 Task: Add the task  Implement a new cloud-based project portfolio management system for a company to the section DevOps Drive in the project ArchiTech and add a Due Date to the respective task as 2023/08/18
Action: Mouse moved to (69, 257)
Screenshot: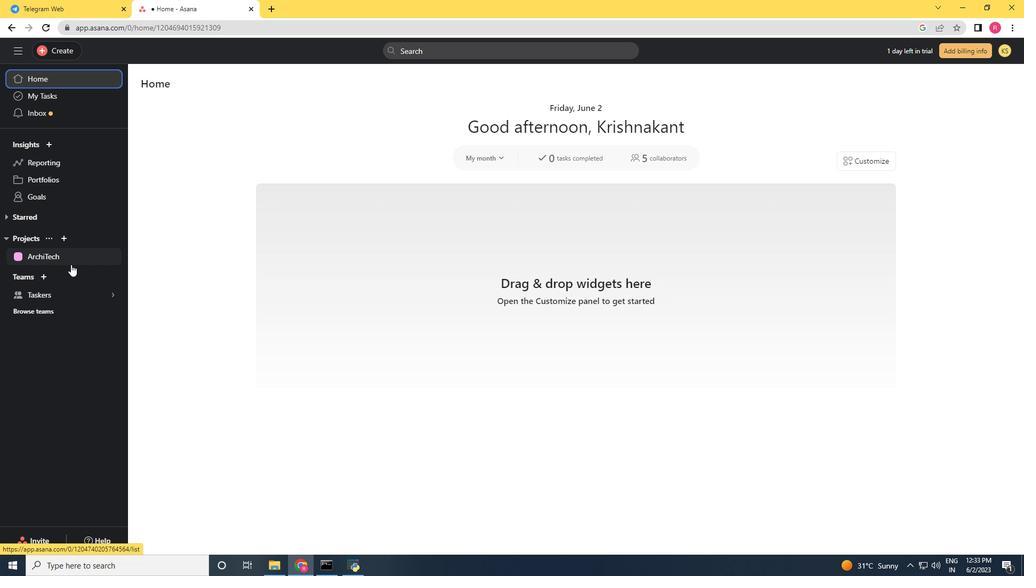 
Action: Mouse pressed left at (69, 257)
Screenshot: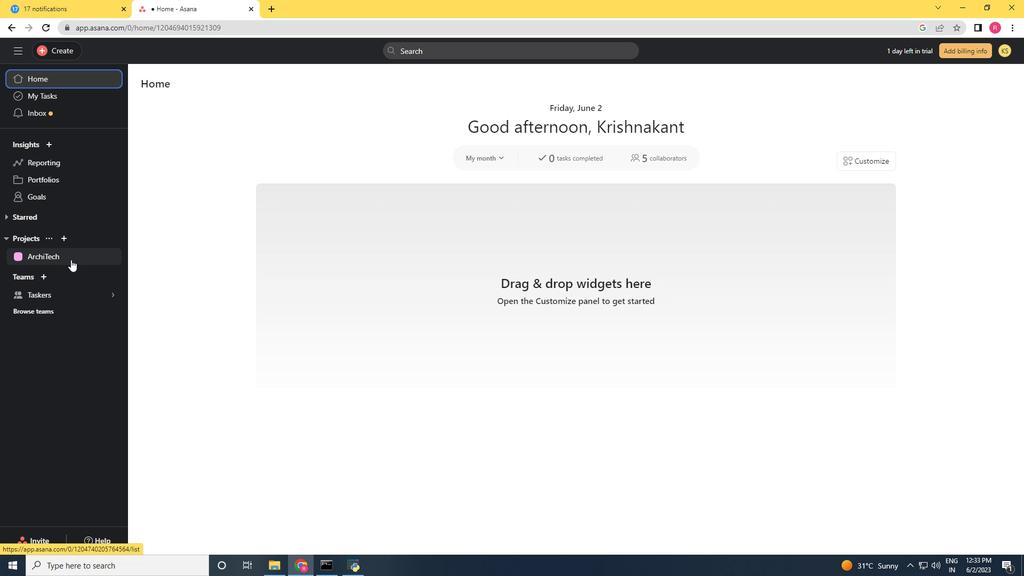 
Action: Mouse moved to (643, 377)
Screenshot: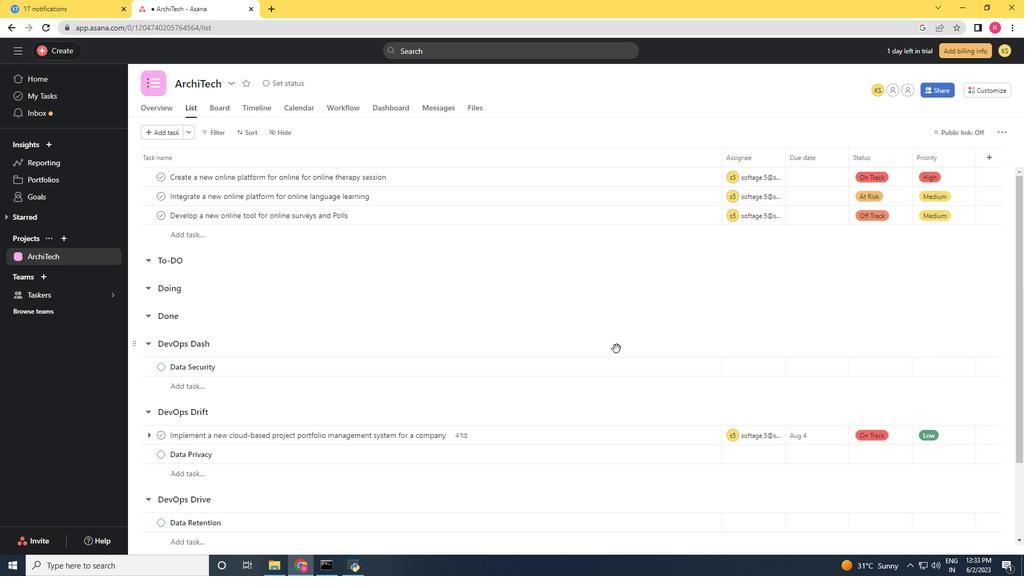 
Action: Mouse scrolled (643, 376) with delta (0, 0)
Screenshot: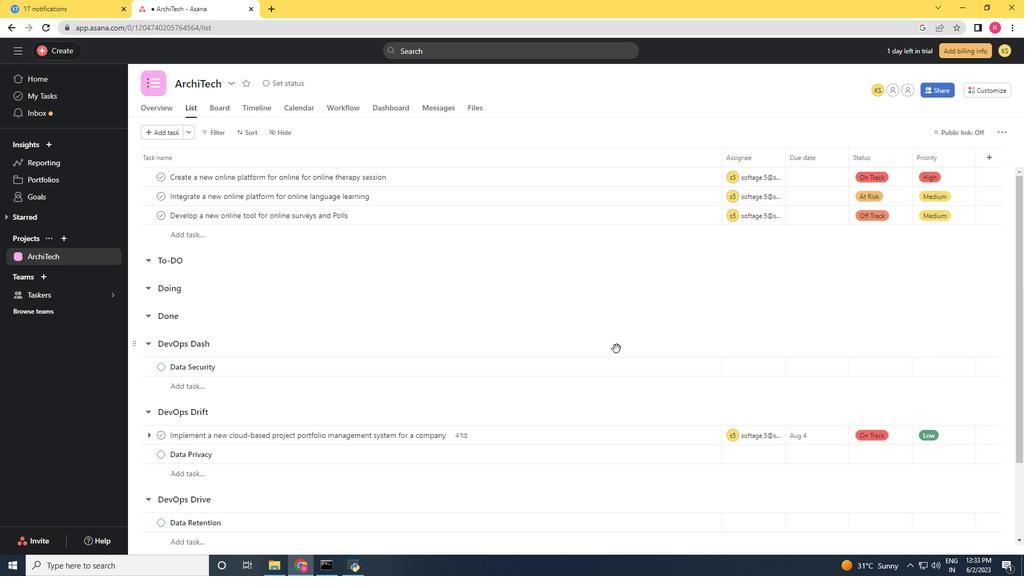 
Action: Mouse moved to (643, 379)
Screenshot: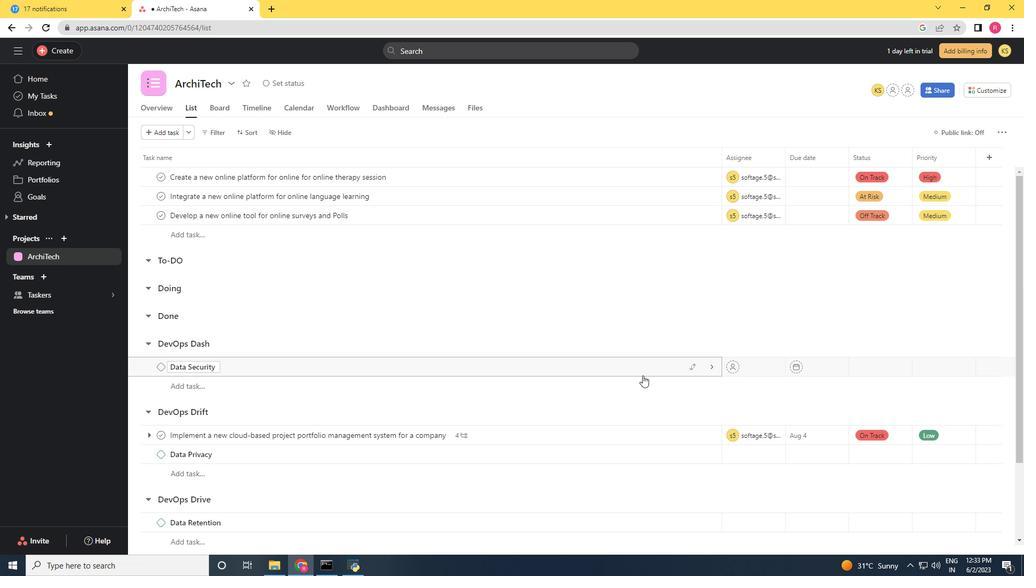 
Action: Mouse scrolled (643, 378) with delta (0, 0)
Screenshot: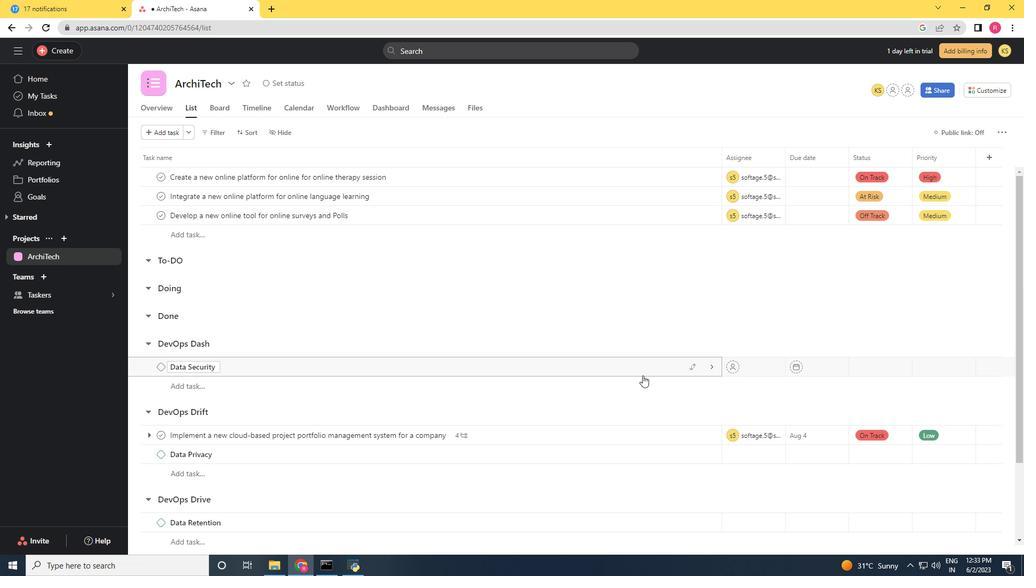 
Action: Mouse moved to (692, 342)
Screenshot: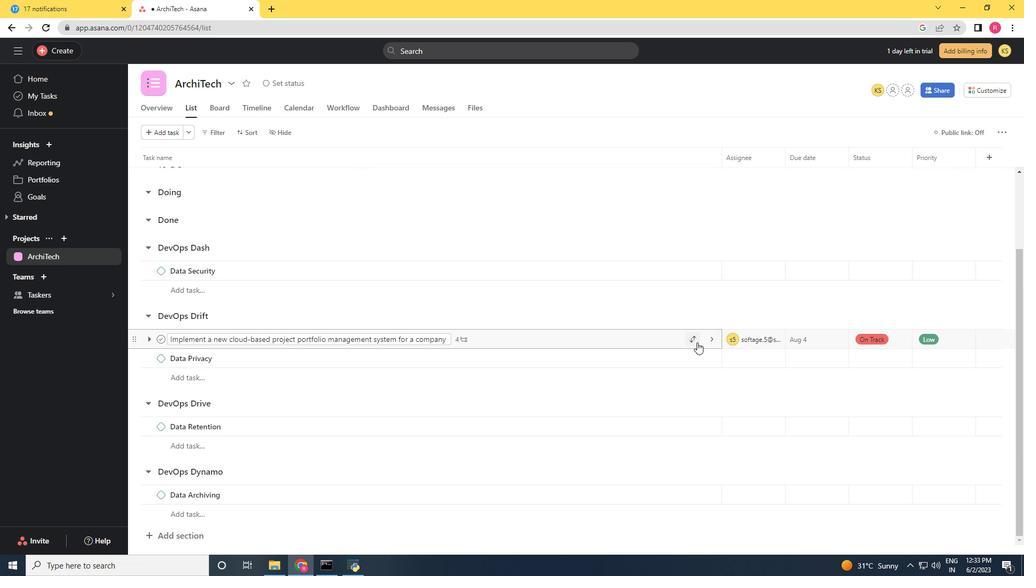 
Action: Mouse pressed left at (692, 342)
Screenshot: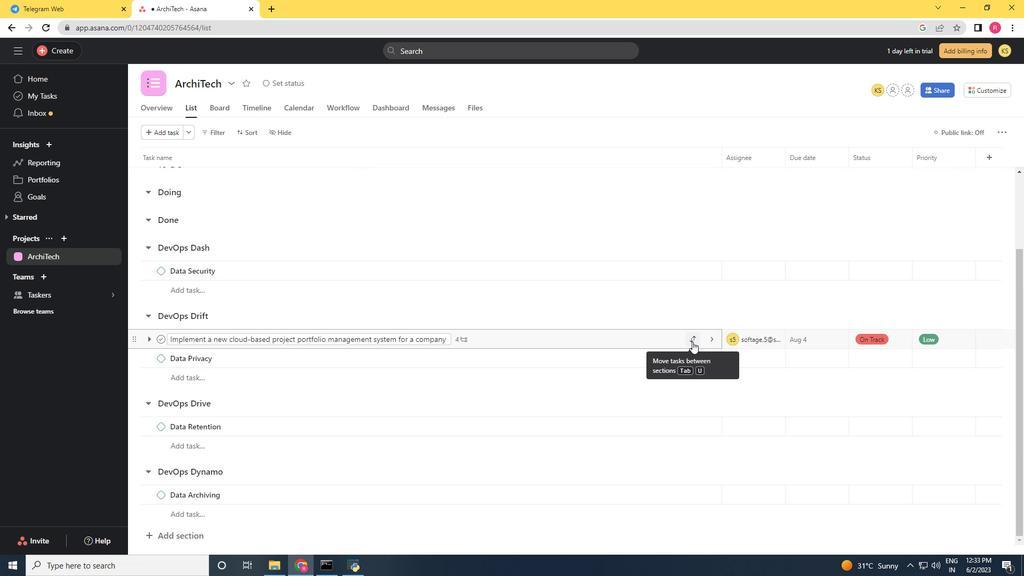
Action: Mouse moved to (694, 348)
Screenshot: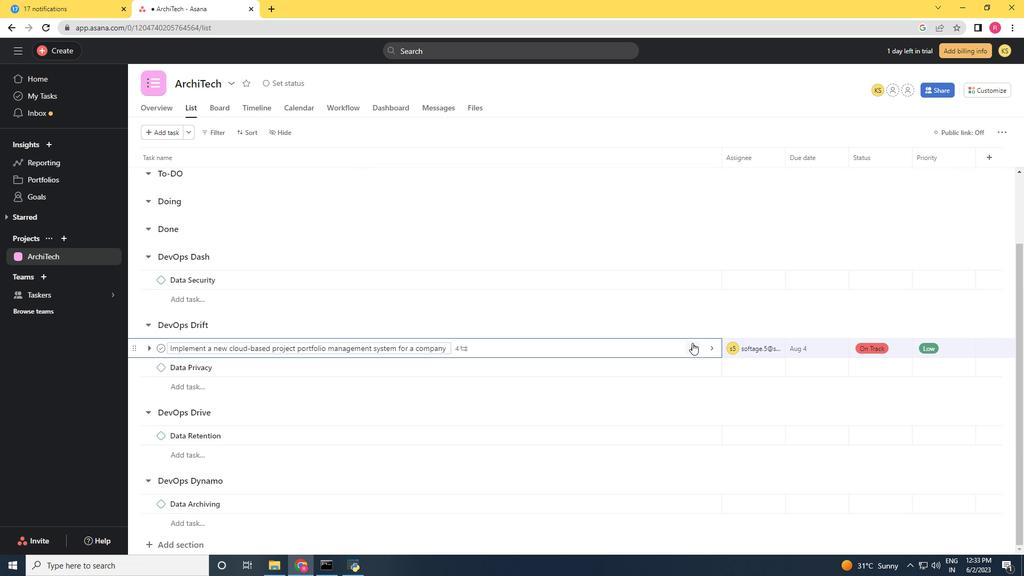
Action: Mouse pressed left at (694, 348)
Screenshot: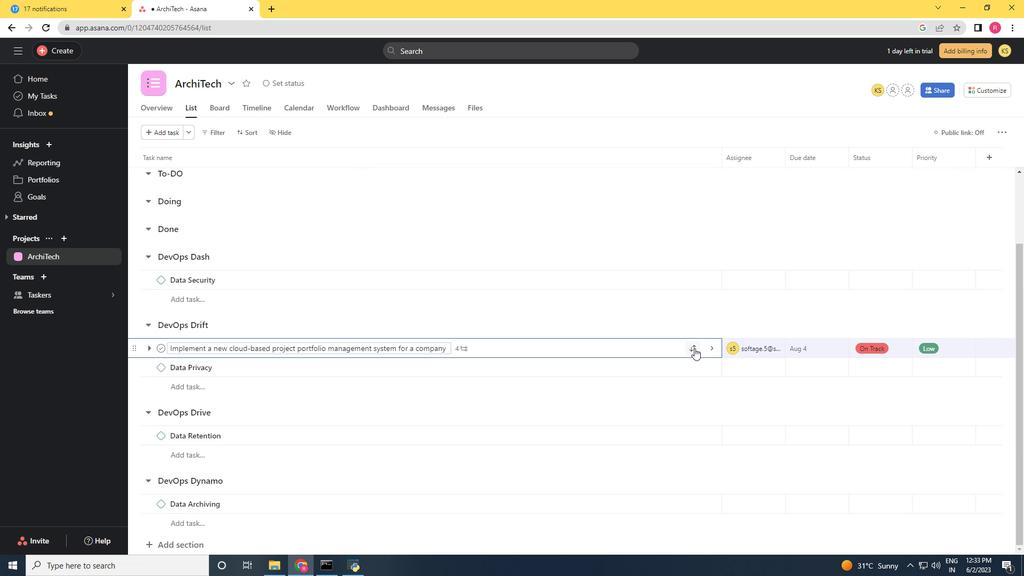 
Action: Mouse moved to (640, 504)
Screenshot: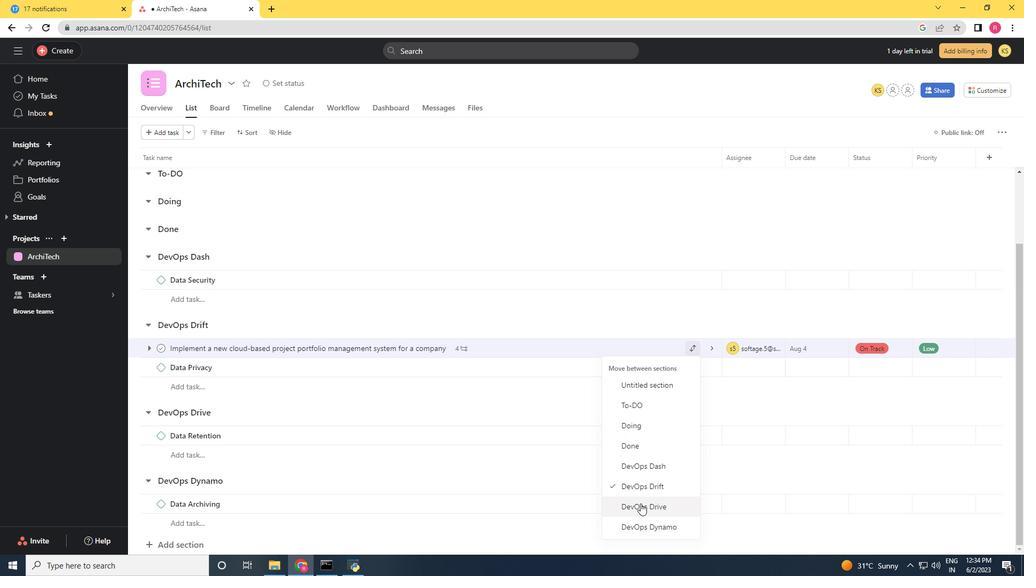 
Action: Mouse pressed left at (640, 504)
Screenshot: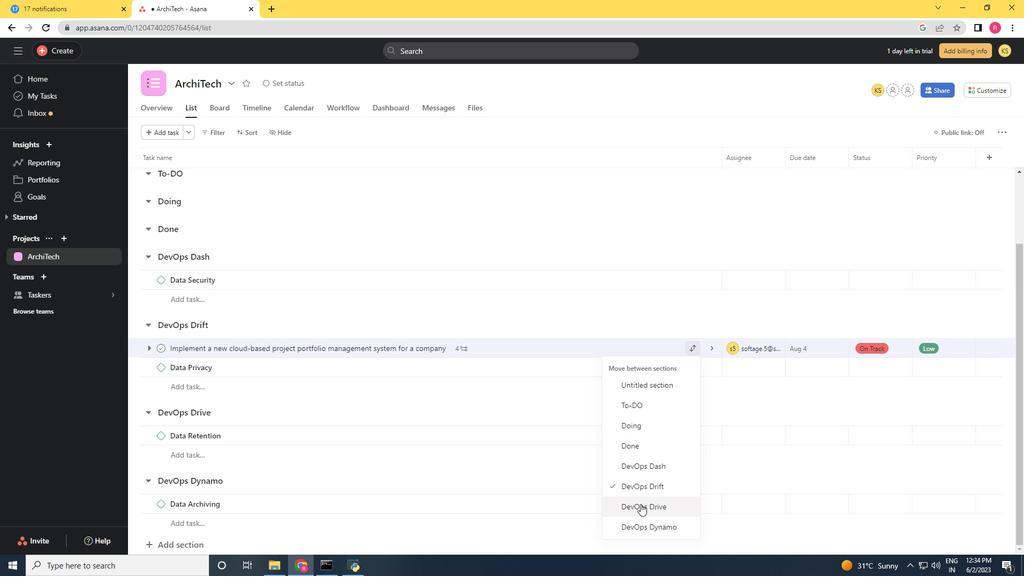 
Action: Mouse moved to (640, 504)
Screenshot: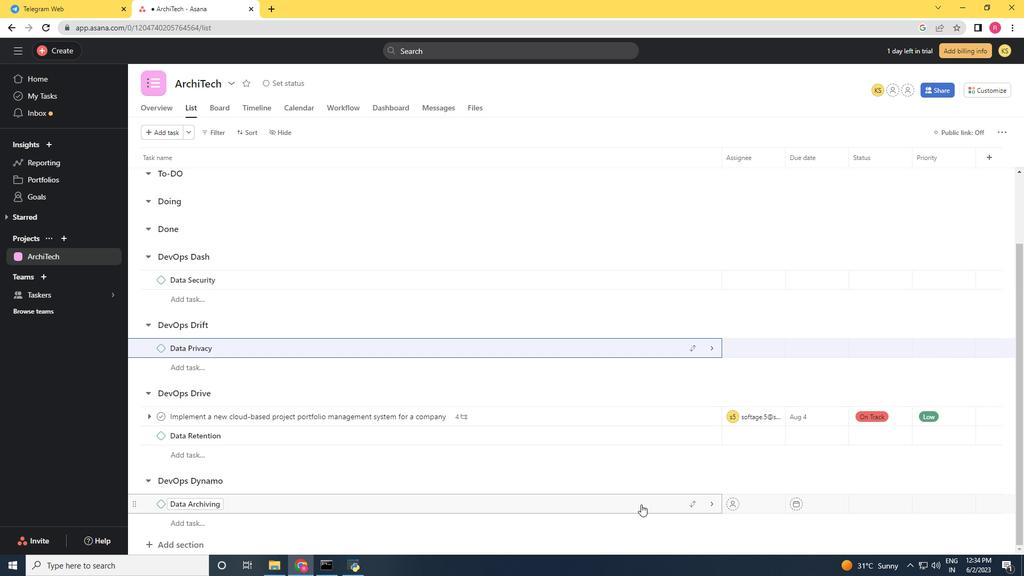 
Action: Mouse scrolled (640, 504) with delta (0, 0)
Screenshot: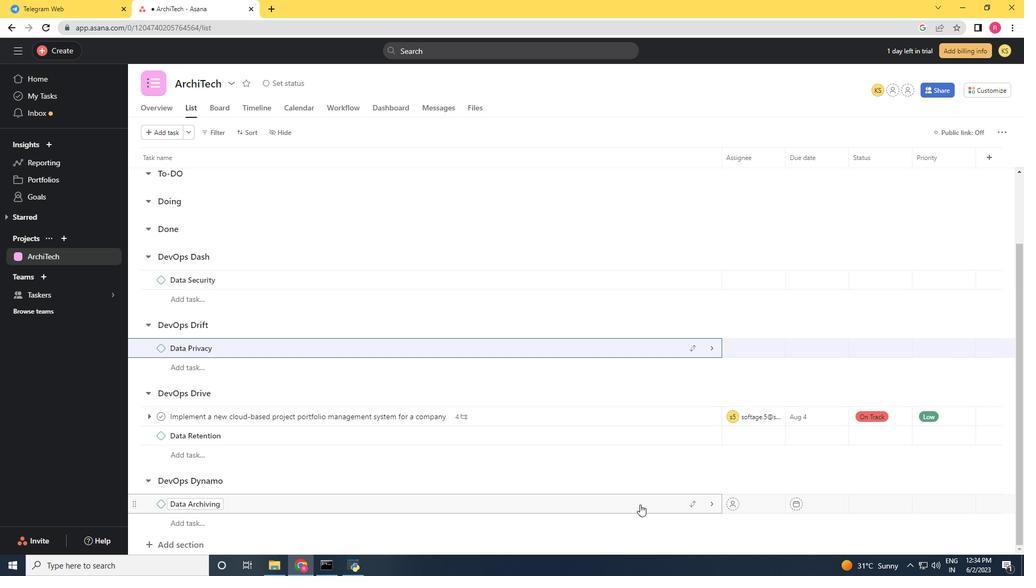 
Action: Mouse moved to (640, 504)
Screenshot: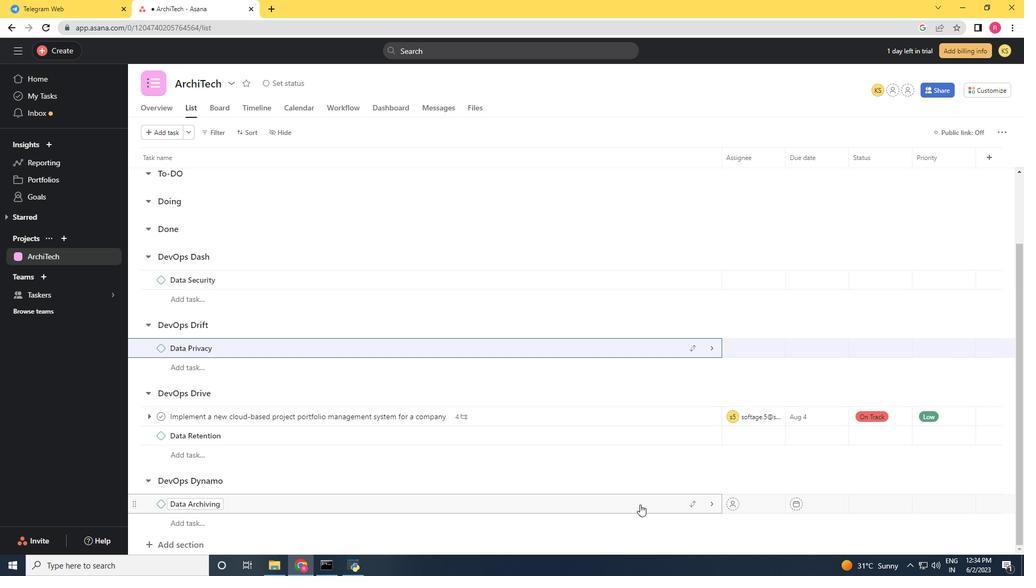 
Action: Mouse scrolled (640, 504) with delta (0, 0)
Screenshot: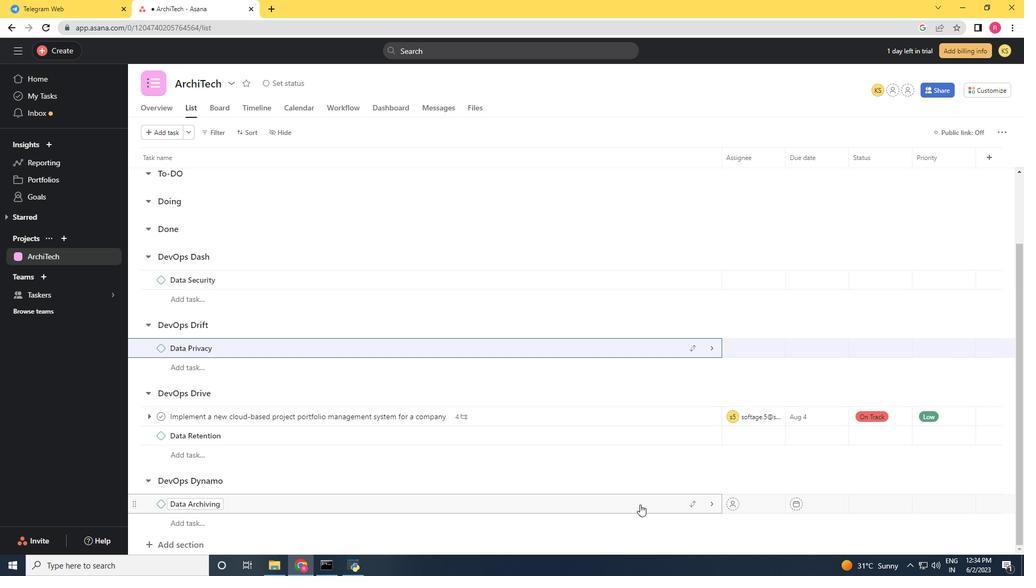 
Action: Mouse moved to (593, 414)
Screenshot: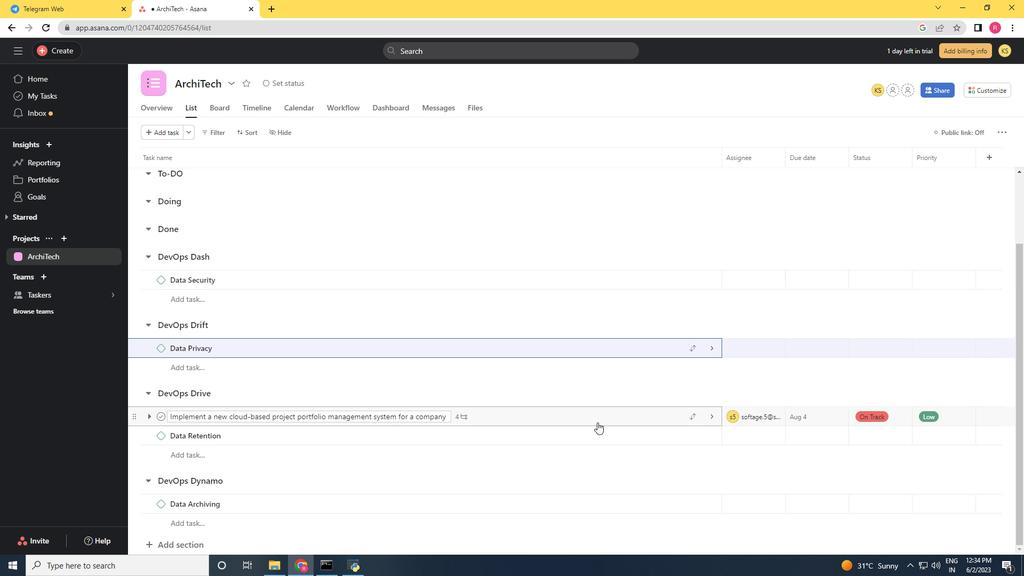 
Action: Mouse pressed left at (593, 414)
Screenshot: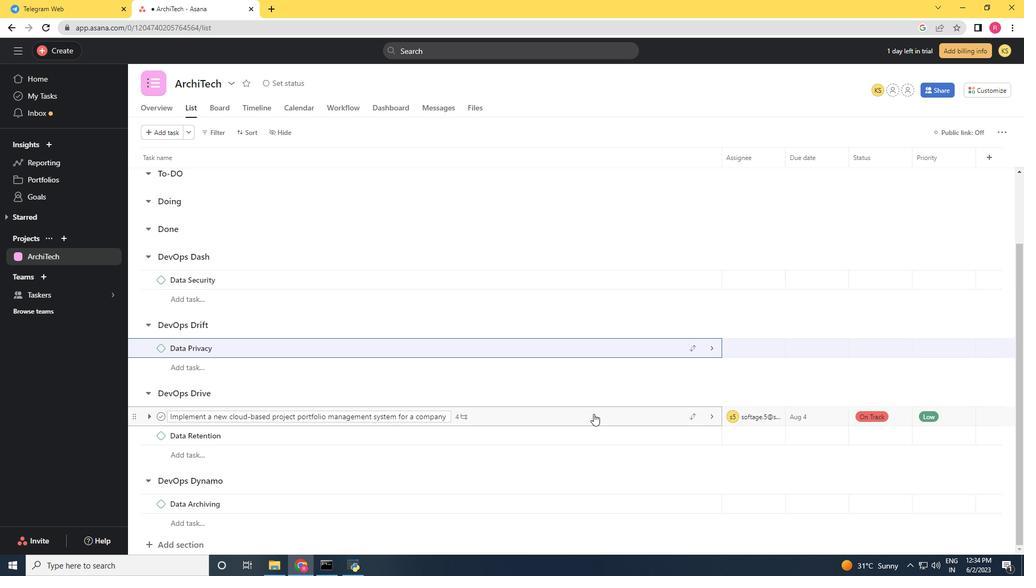 
Action: Mouse moved to (743, 400)
Screenshot: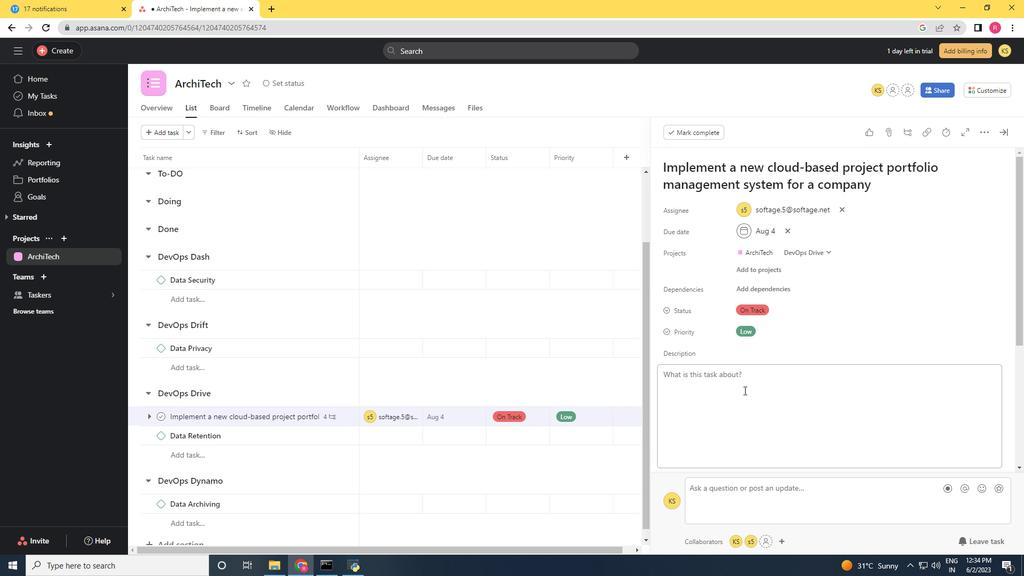 
Action: Mouse scrolled (743, 400) with delta (0, 0)
Screenshot: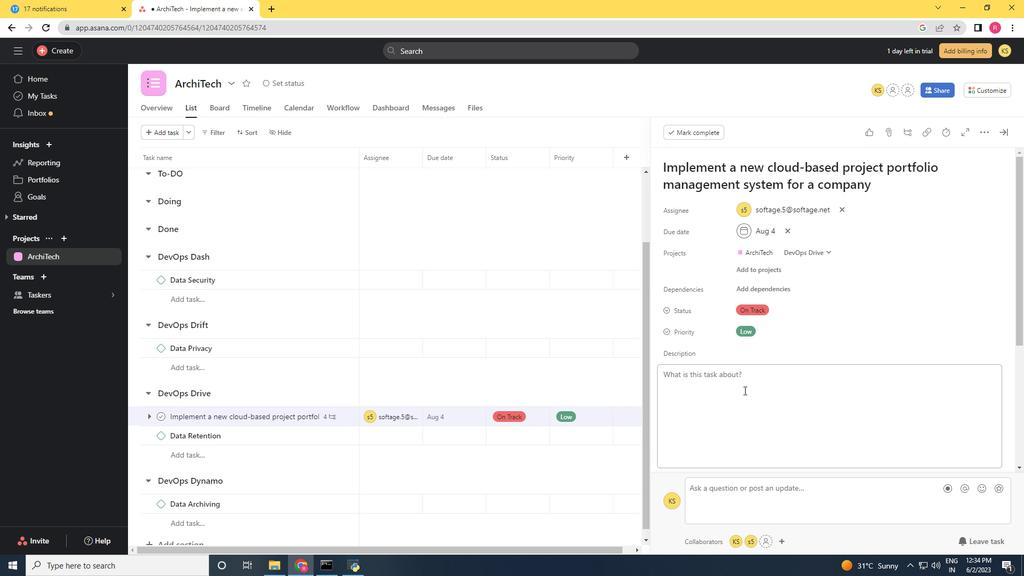 
Action: Mouse scrolled (743, 401) with delta (0, 0)
Screenshot: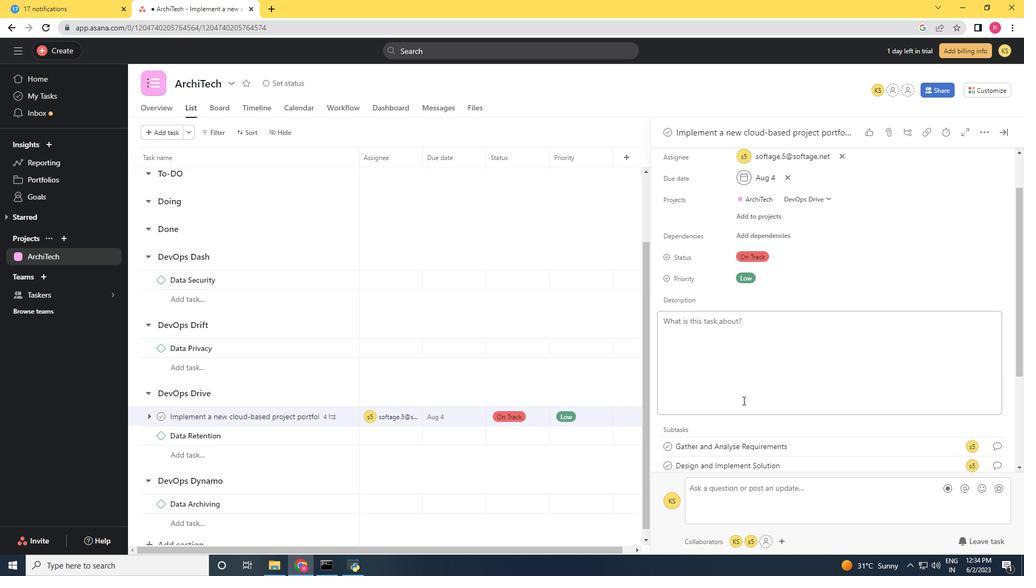
Action: Mouse moved to (790, 231)
Screenshot: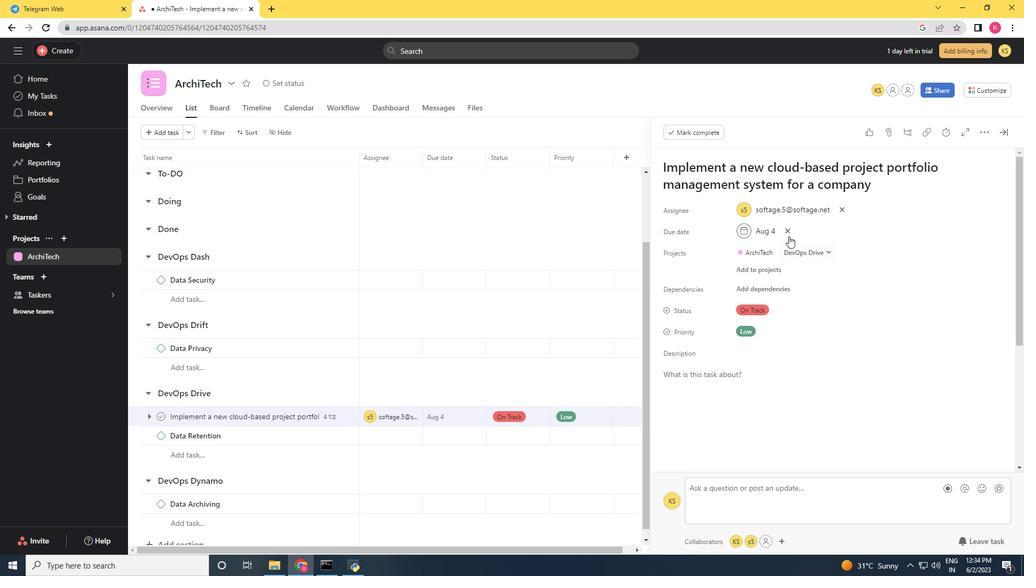 
Action: Mouse pressed left at (790, 231)
Screenshot: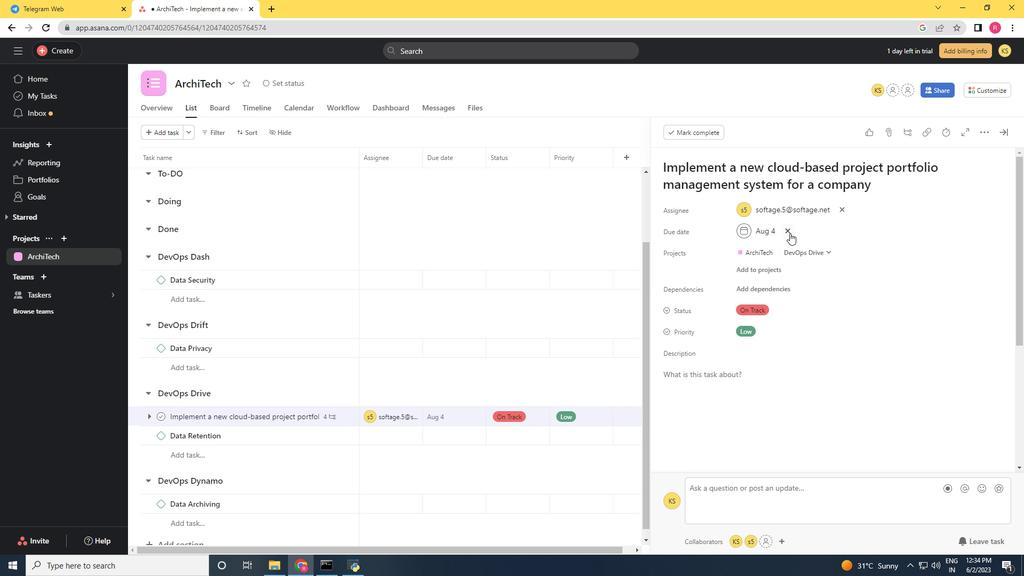
Action: Mouse moved to (763, 231)
Screenshot: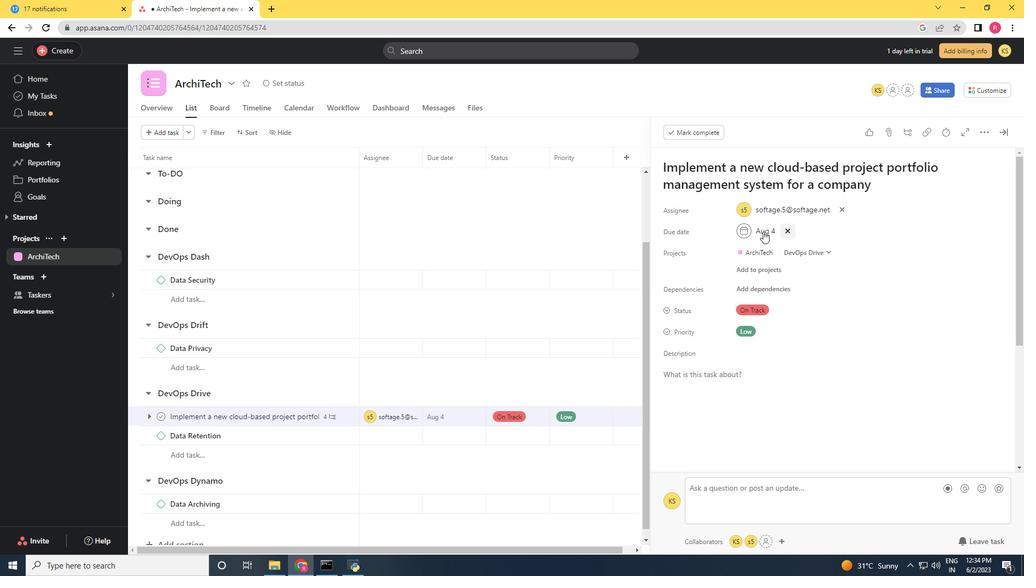 
Action: Mouse pressed left at (763, 231)
Screenshot: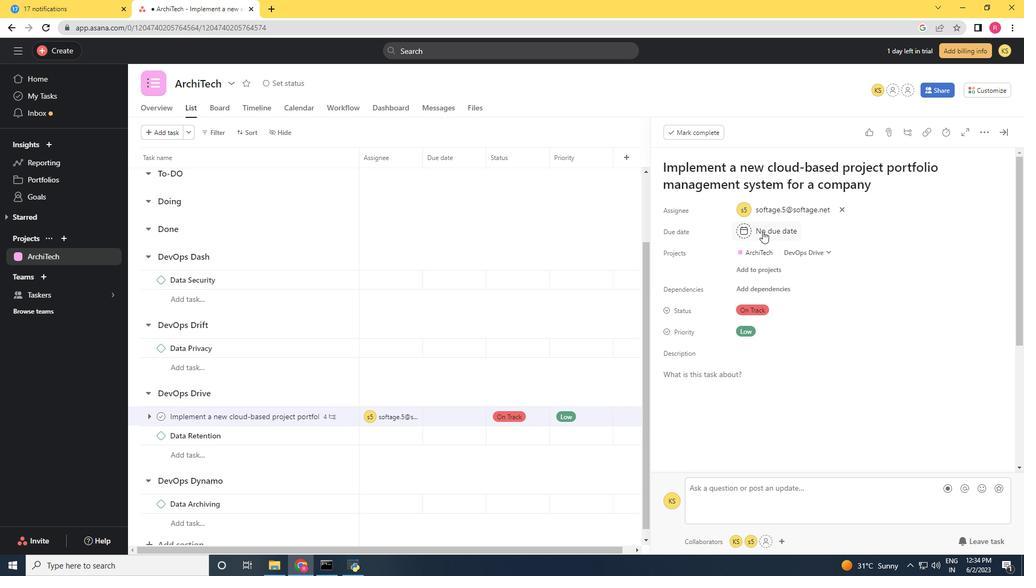 
Action: Mouse moved to (867, 286)
Screenshot: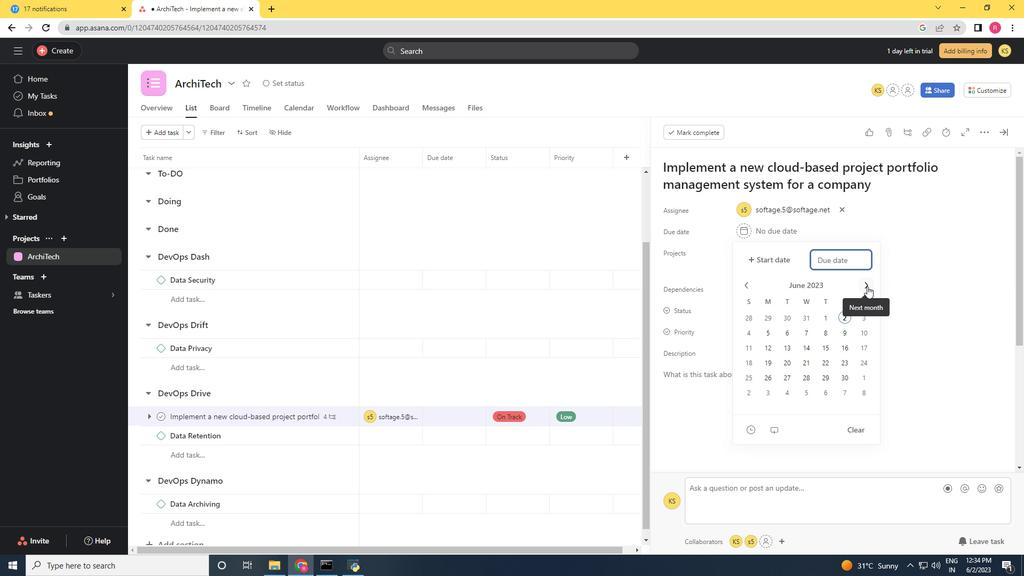 
Action: Mouse pressed left at (867, 286)
Screenshot: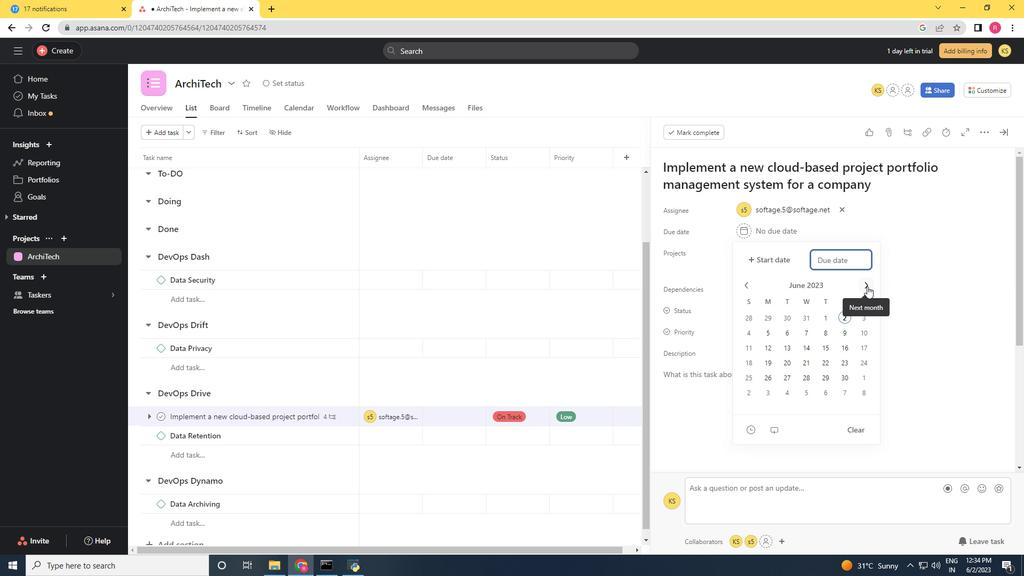 
Action: Mouse pressed left at (867, 286)
Screenshot: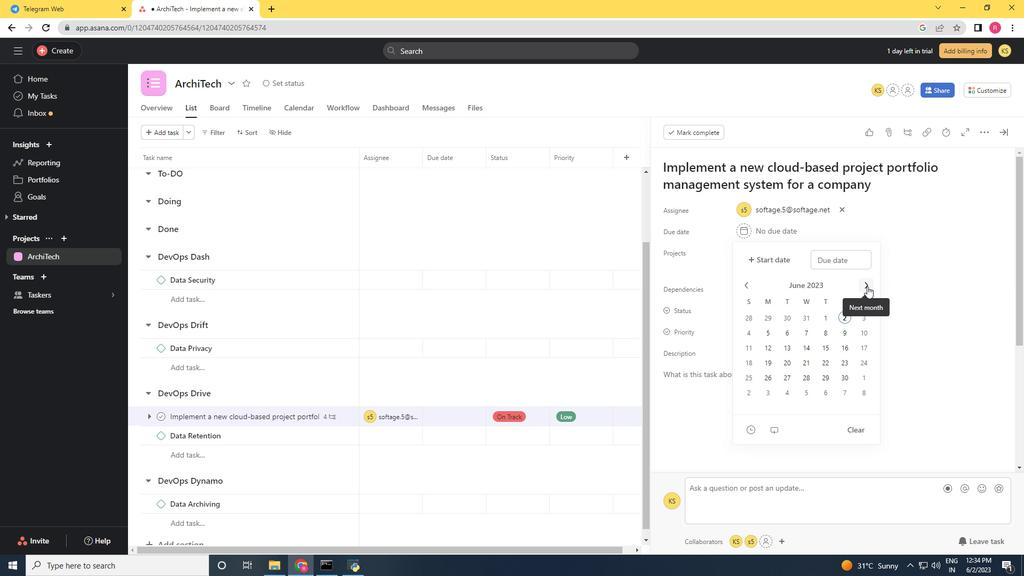 
Action: Mouse pressed left at (867, 286)
Screenshot: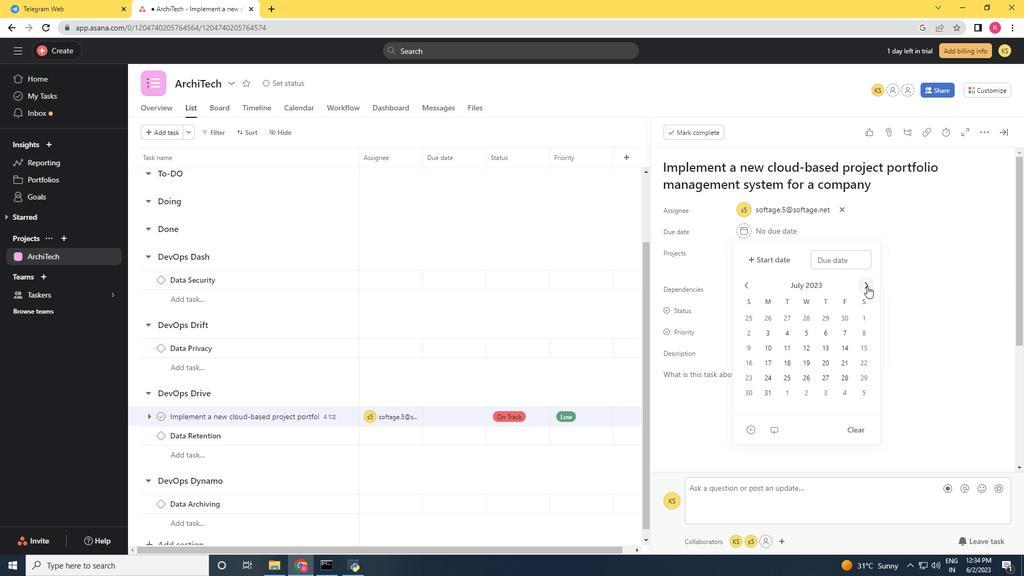
Action: Mouse moved to (747, 286)
Screenshot: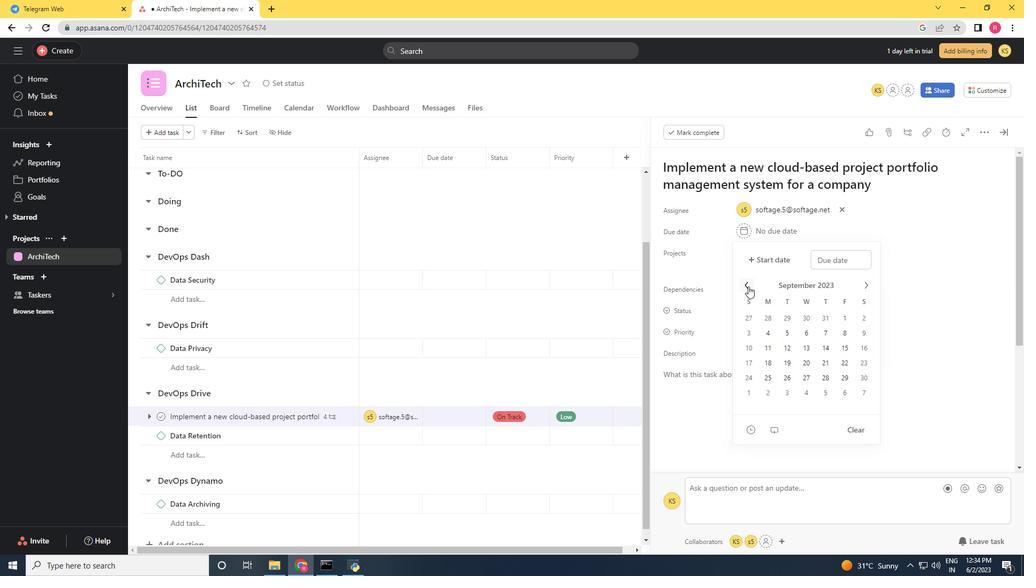 
Action: Mouse pressed left at (747, 286)
Screenshot: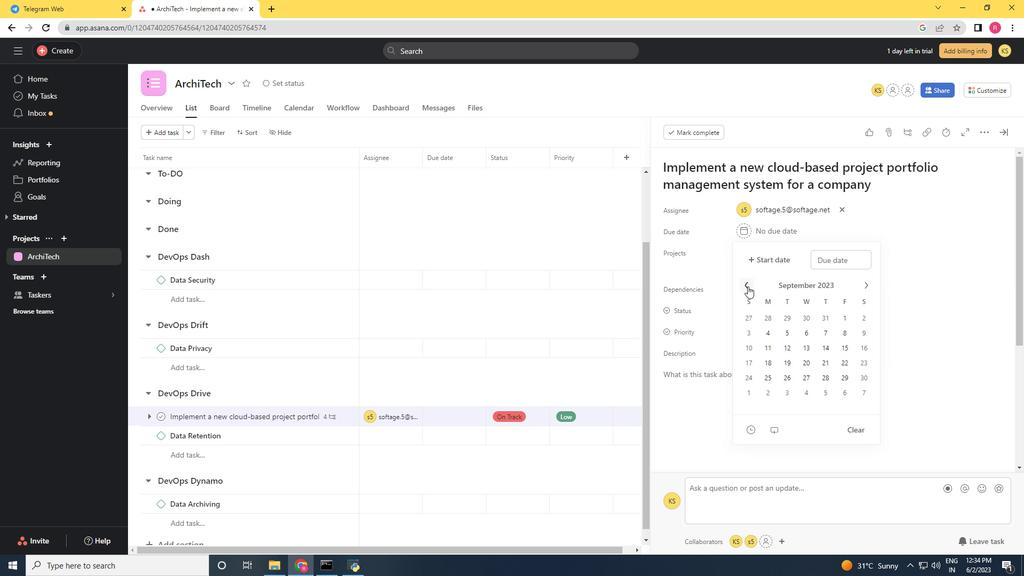 
Action: Mouse moved to (849, 346)
Screenshot: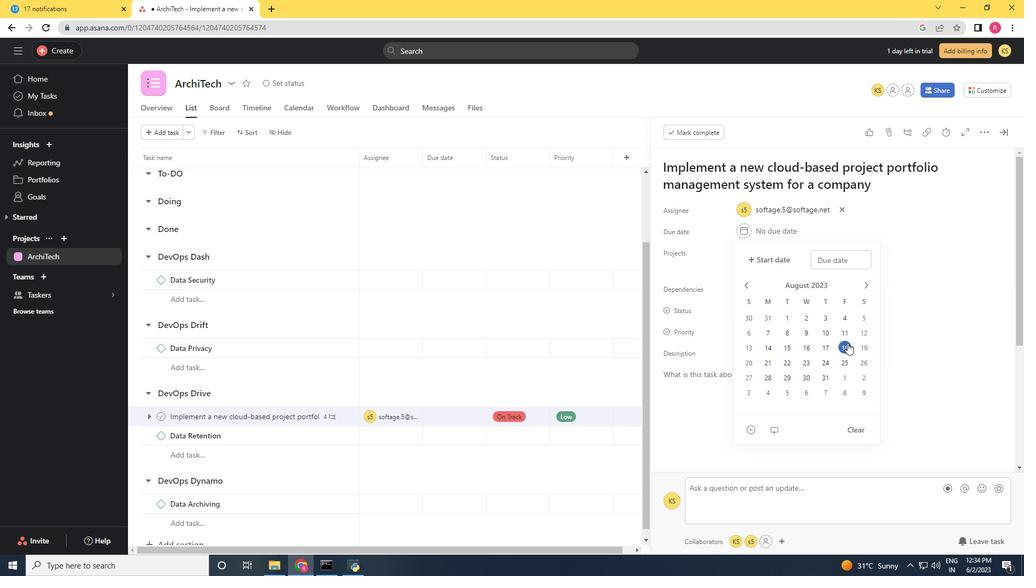 
Action: Mouse pressed left at (849, 346)
Screenshot: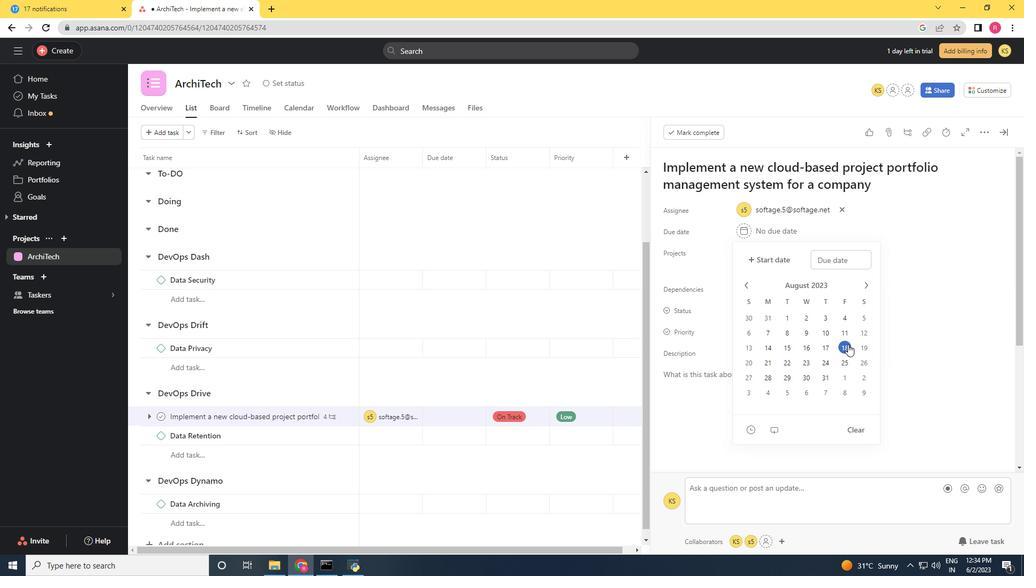 
Action: Mouse moved to (911, 320)
Screenshot: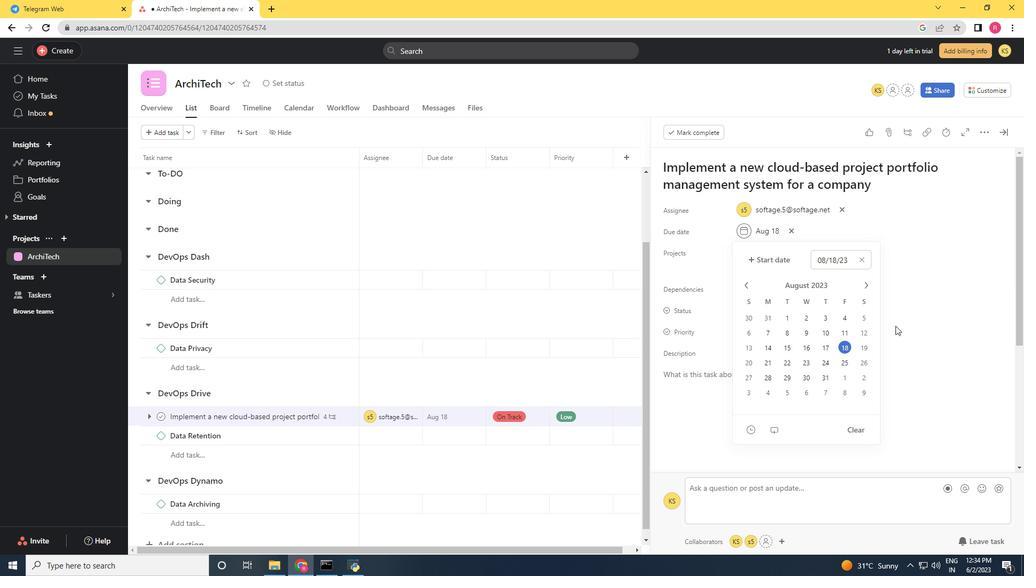 
Action: Mouse pressed left at (911, 320)
Screenshot: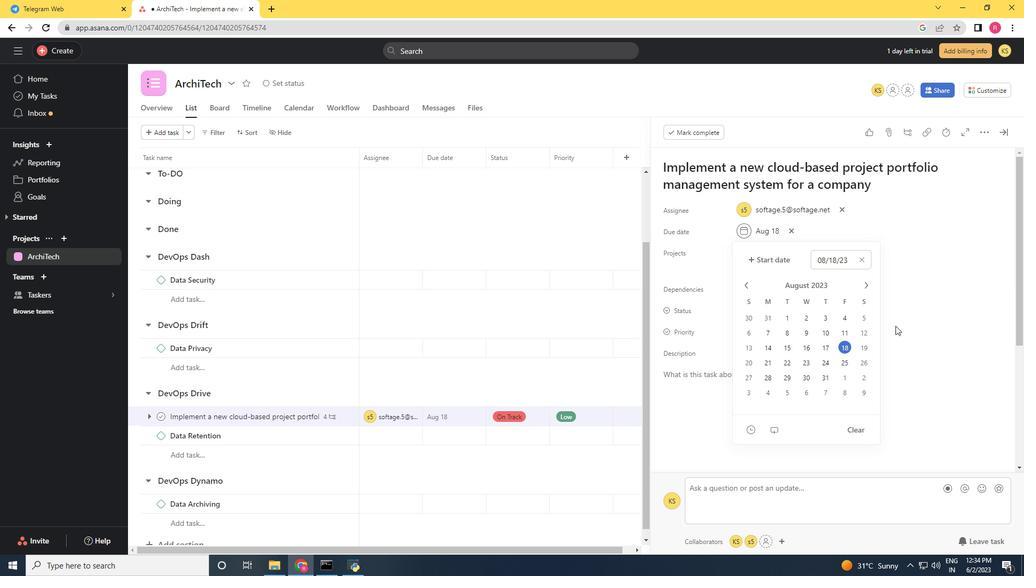 
Action: Mouse moved to (1009, 127)
Screenshot: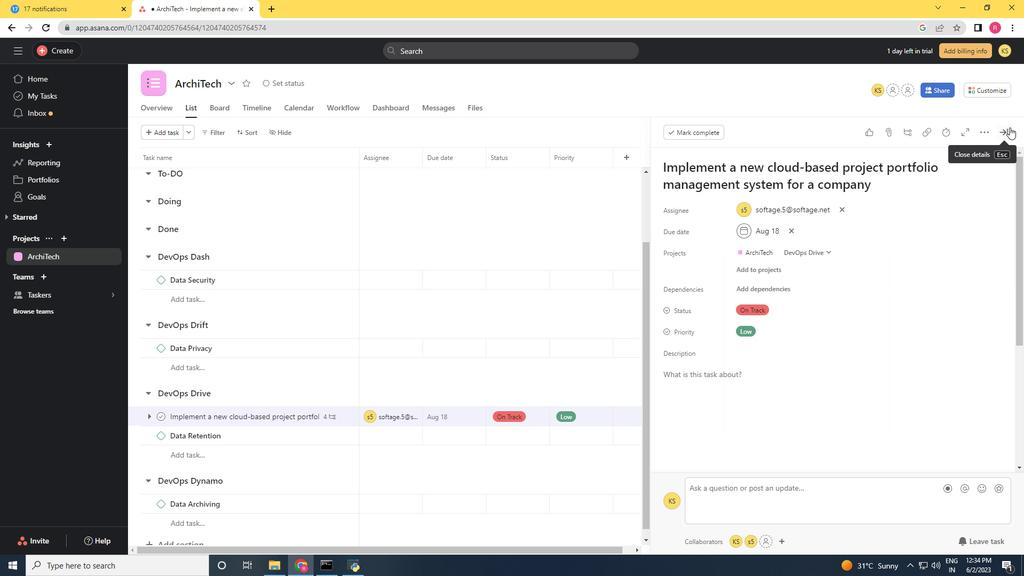 
Action: Mouse pressed left at (1009, 127)
Screenshot: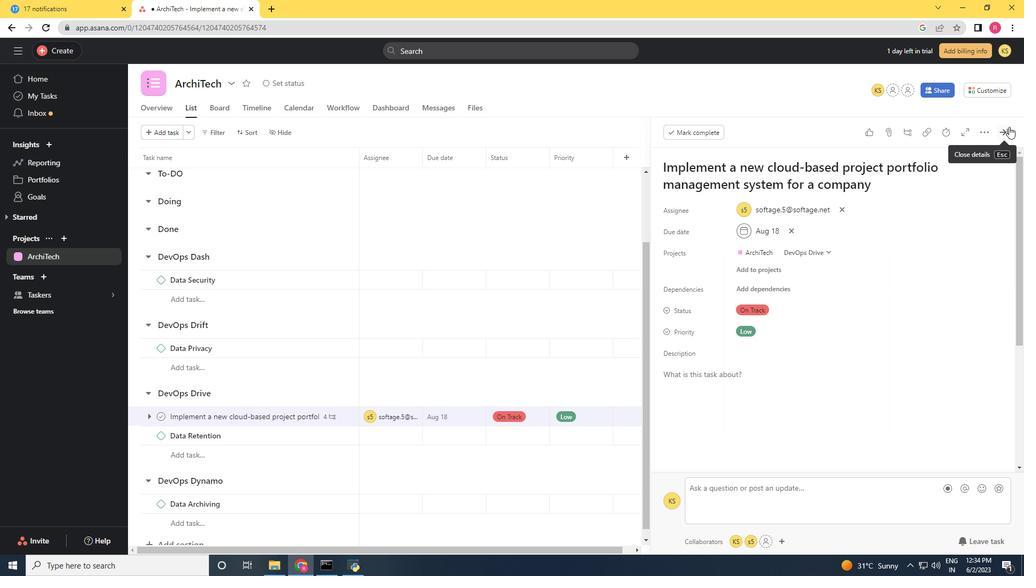 
Action: Mouse moved to (1002, 139)
Screenshot: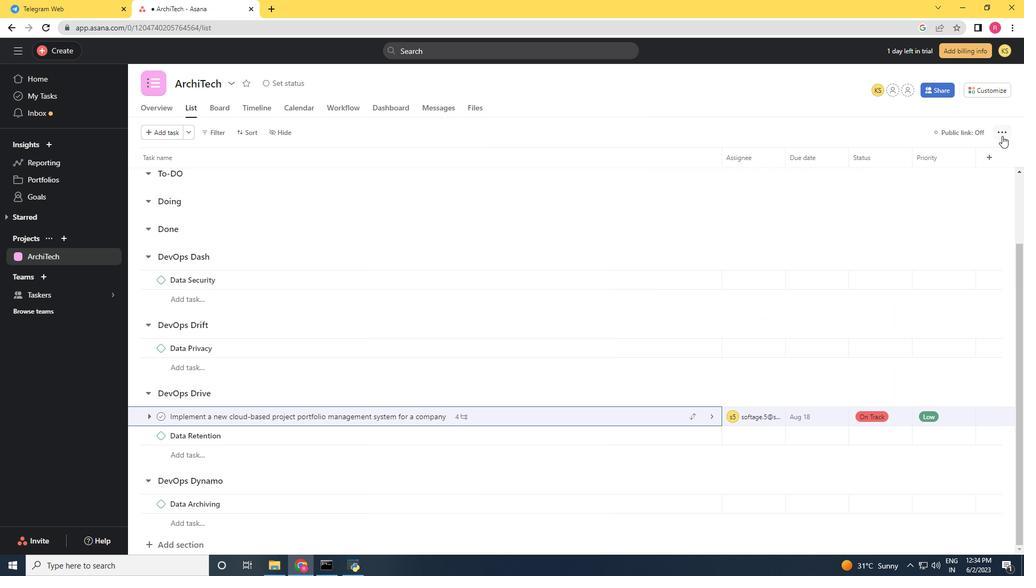
